 Task: Plan a scenic drive along the Blue Ridge Parkway in North Carolina.
Action: Mouse moved to (72, 50)
Screenshot: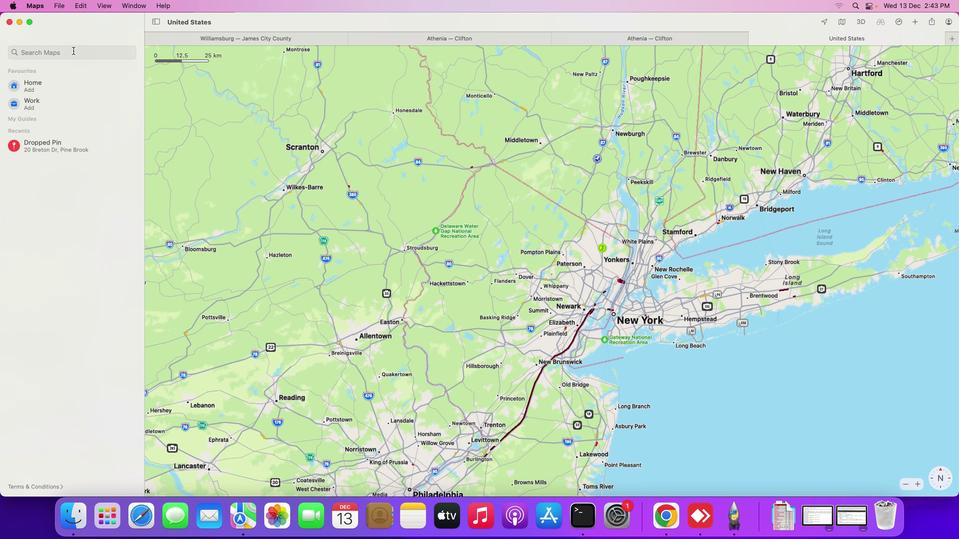 
Action: Mouse pressed left at (72, 50)
Screenshot: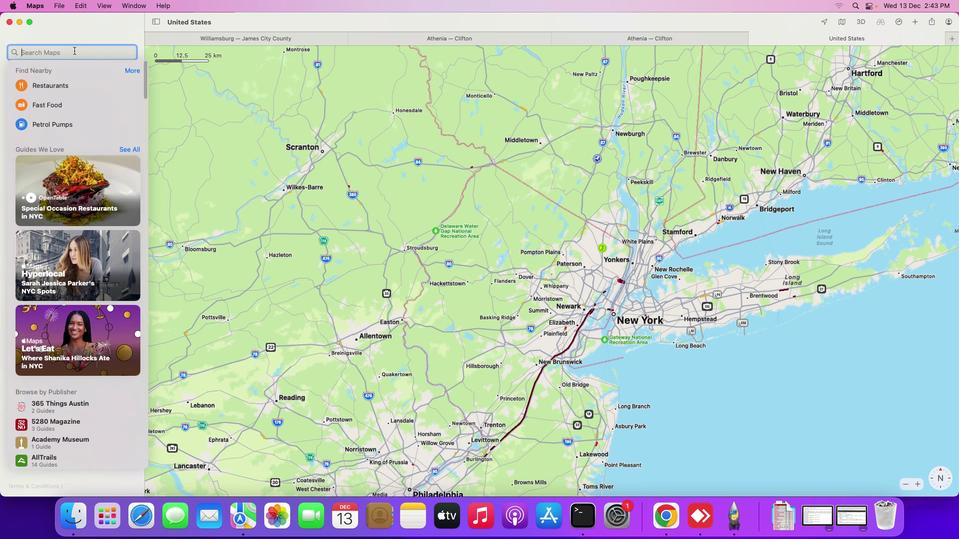 
Action: Mouse moved to (73, 50)
Screenshot: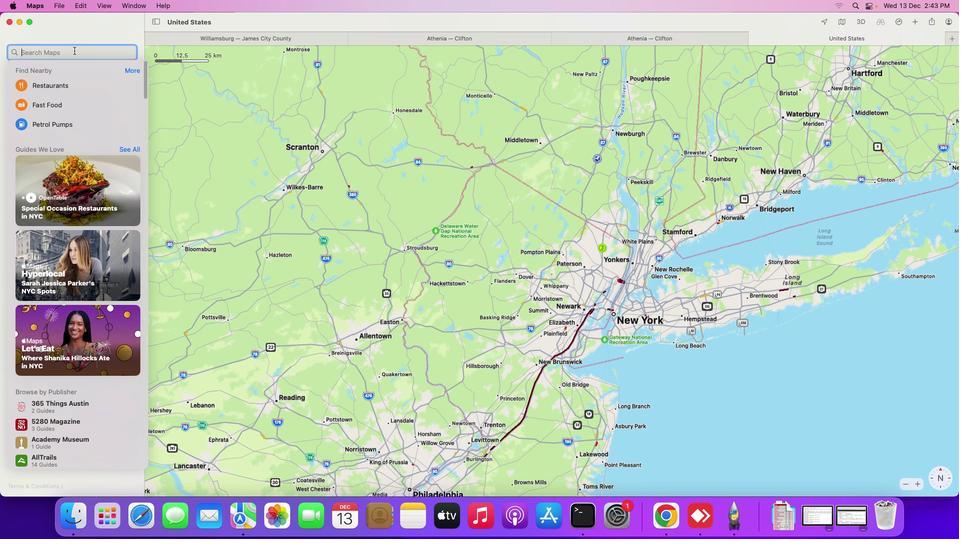 
Action: Key pressed Key.shift_r'B''l''u''e'Key.spaceKey.shift_r'R''i''d''g''e'Key.spaceKey.shift_r'P''a''r''k''w''a''y'Key.spaceKey.enter
Screenshot: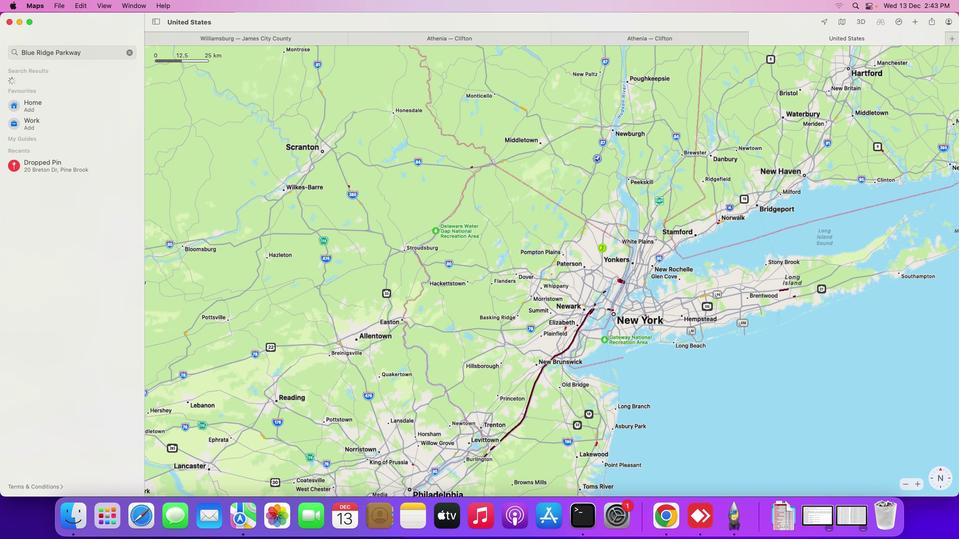 
Action: Mouse moved to (66, 82)
Screenshot: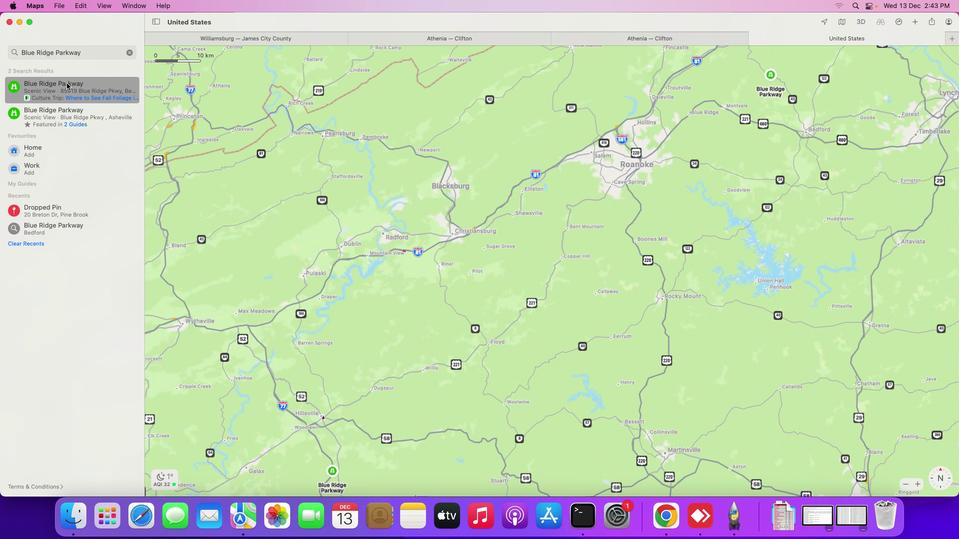 
Action: Mouse pressed left at (66, 82)
Screenshot: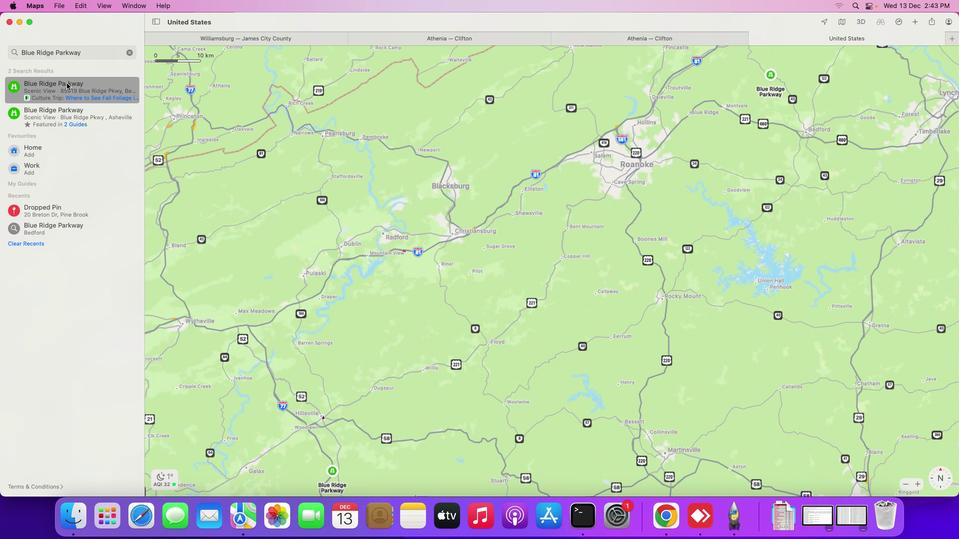 
Action: Mouse moved to (677, 219)
Screenshot: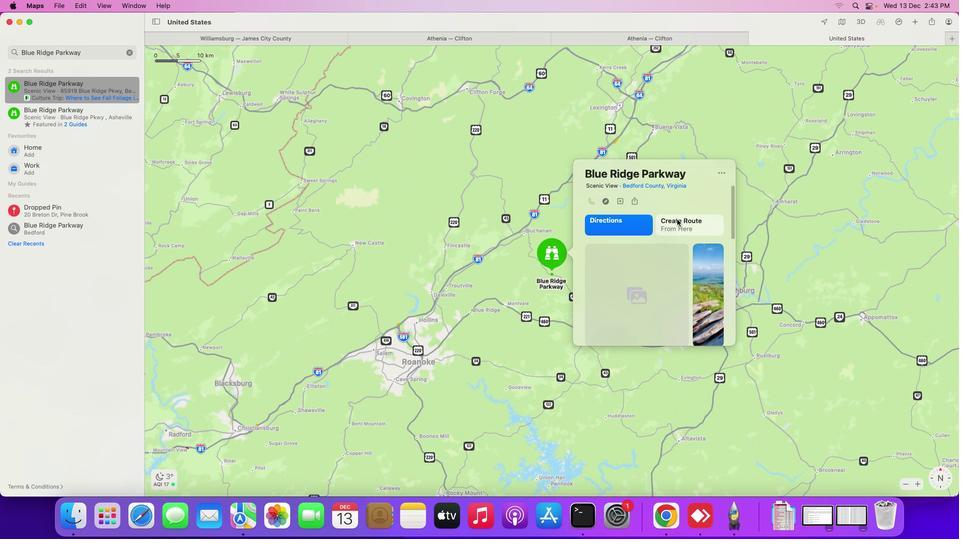 
Action: Mouse pressed left at (677, 219)
Screenshot: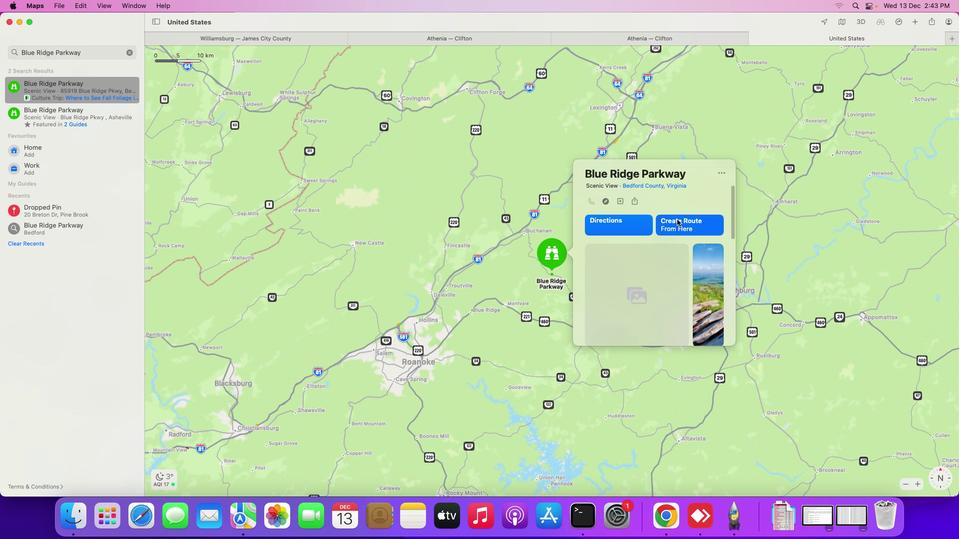 
Action: Mouse moved to (844, 100)
Screenshot: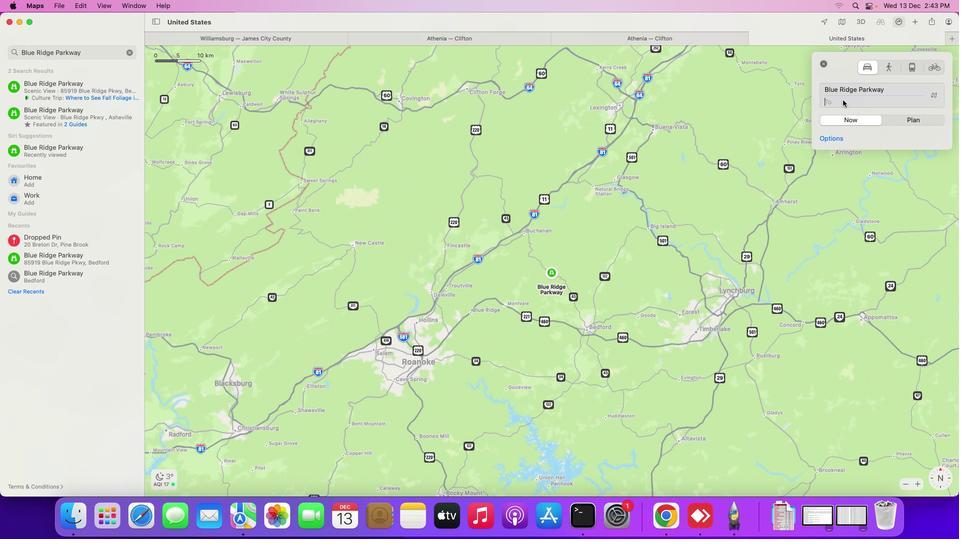 
Action: Mouse pressed left at (844, 100)
Screenshot: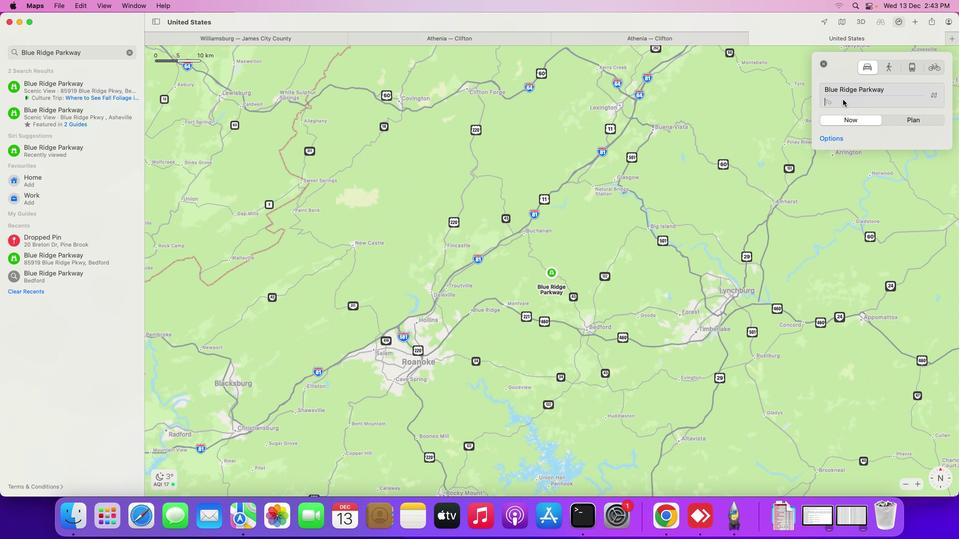 
Action: Mouse moved to (801, 120)
Screenshot: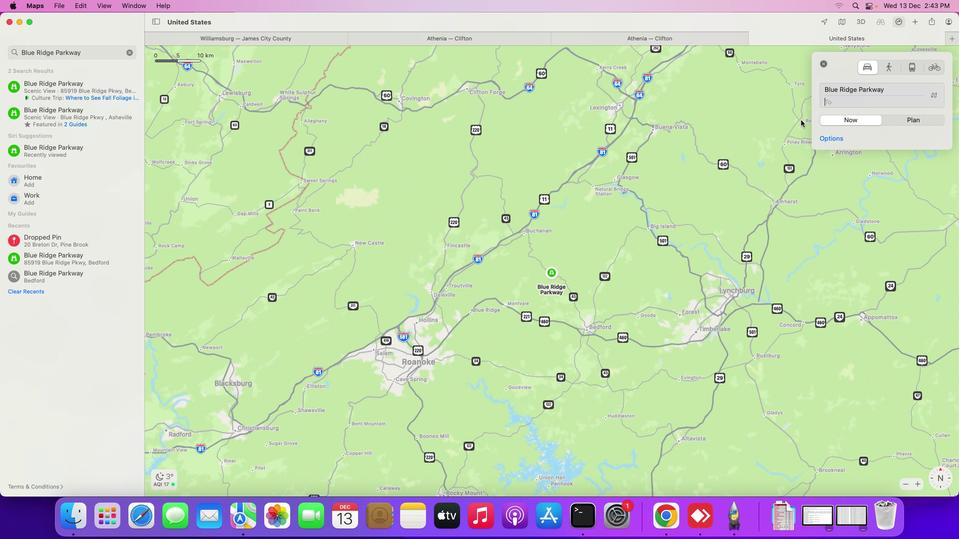 
Action: Key pressed Key.shift_r'N''o''r'Key.backspace'r''t''h'
Screenshot: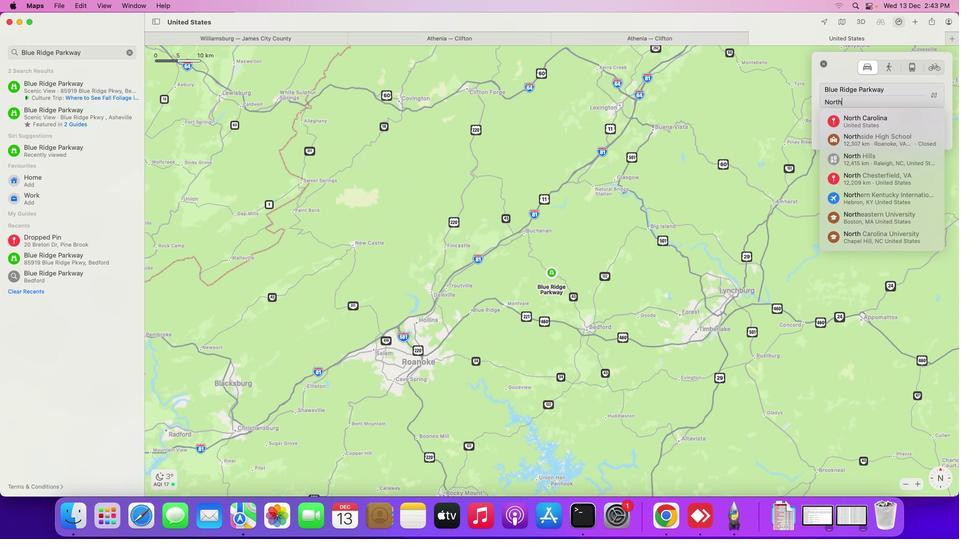 
Action: Mouse moved to (882, 117)
Screenshot: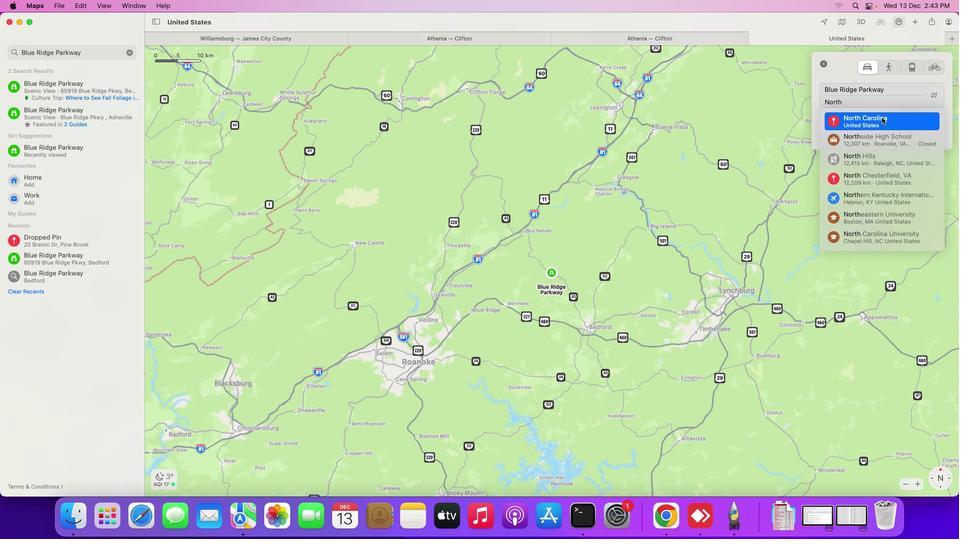 
Action: Mouse pressed left at (882, 117)
Screenshot: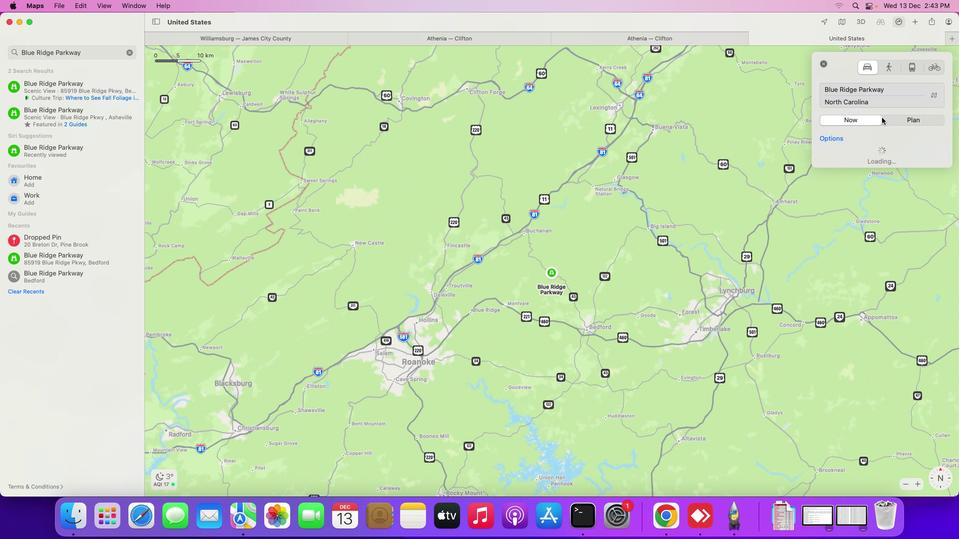 
Action: Mouse moved to (910, 118)
Screenshot: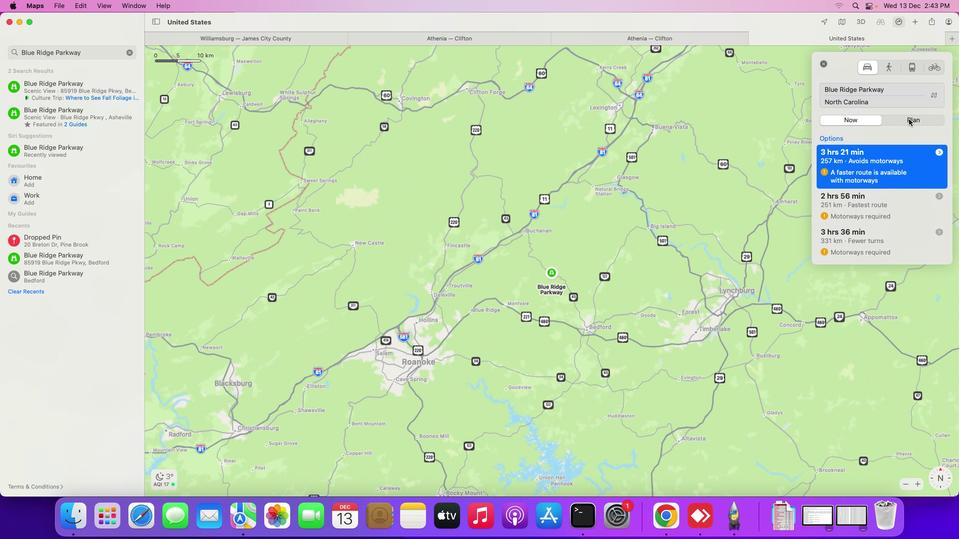 
Action: Mouse pressed left at (910, 118)
Screenshot: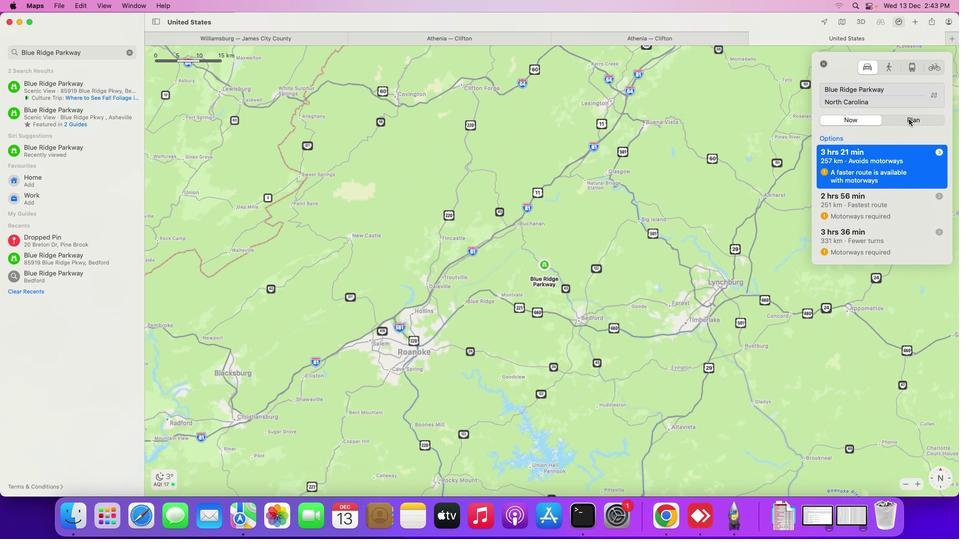 
Action: Mouse moved to (909, 119)
Screenshot: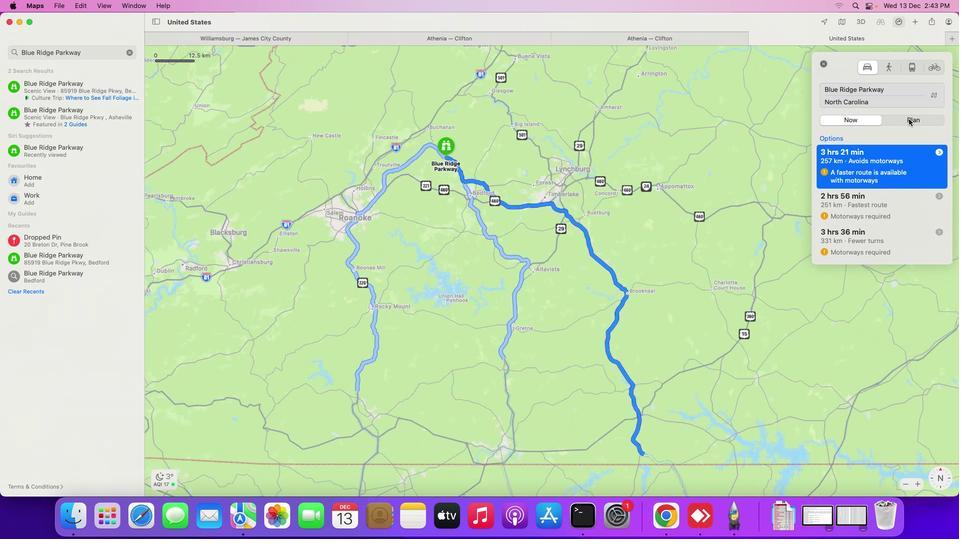 
Action: Mouse pressed left at (909, 119)
Screenshot: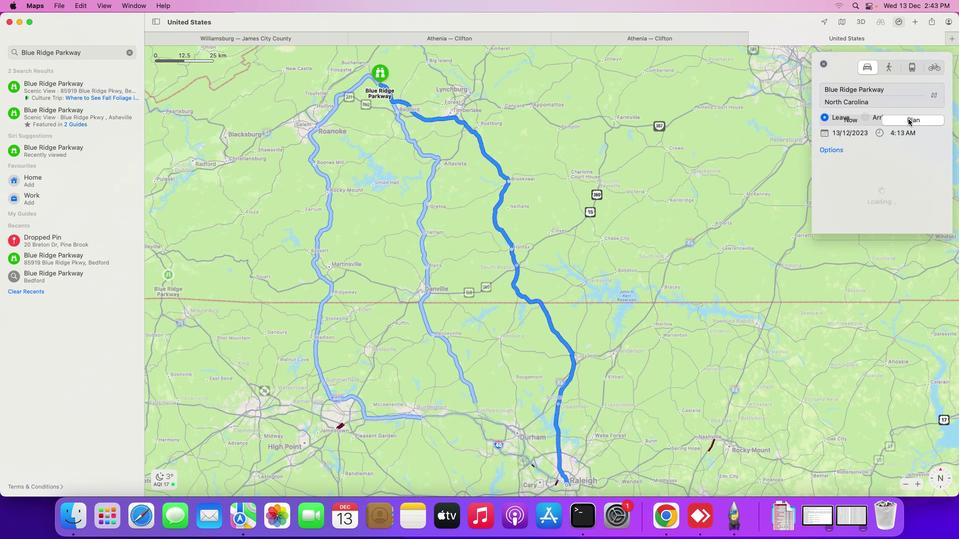 
Action: Mouse moved to (860, 228)
Screenshot: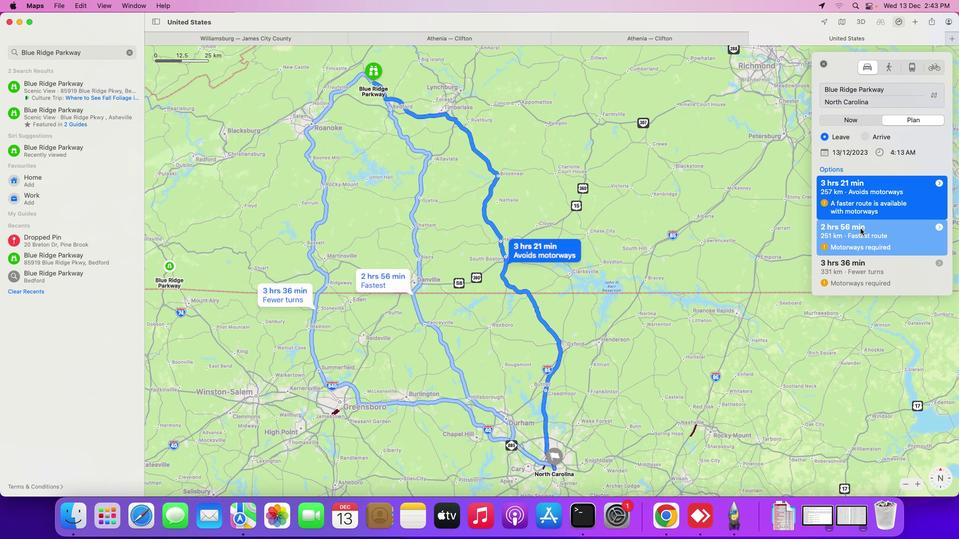 
Action: Mouse pressed left at (860, 228)
Screenshot: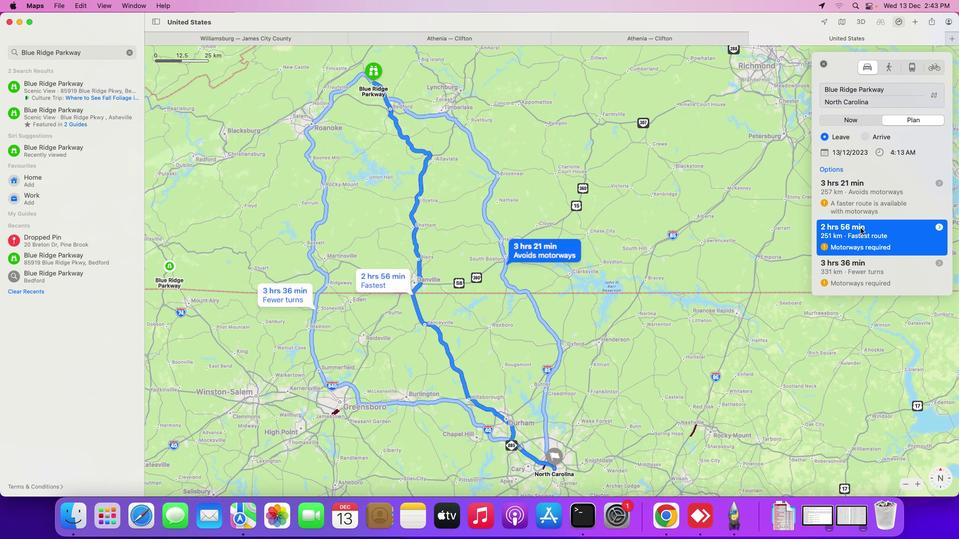
Action: Mouse moved to (857, 270)
Screenshot: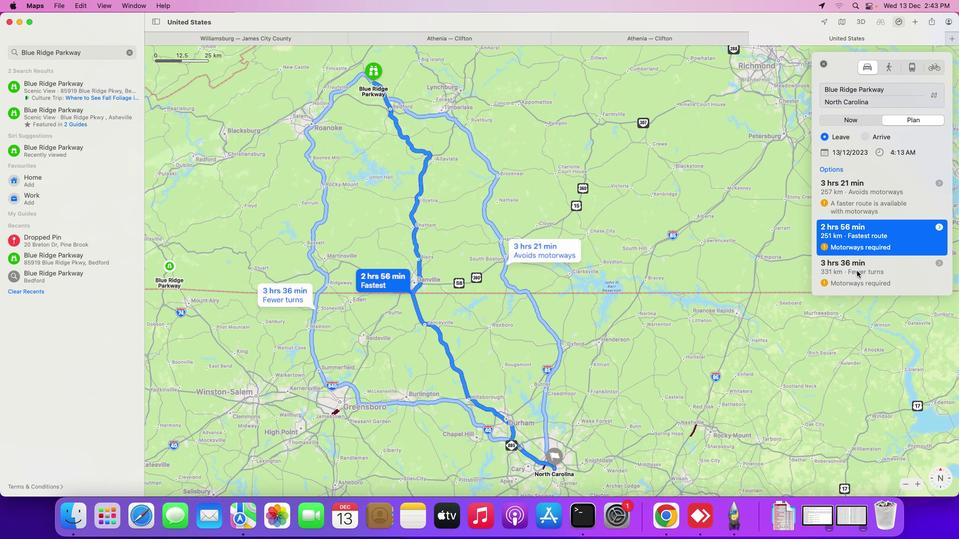 
Action: Mouse pressed left at (857, 270)
Screenshot: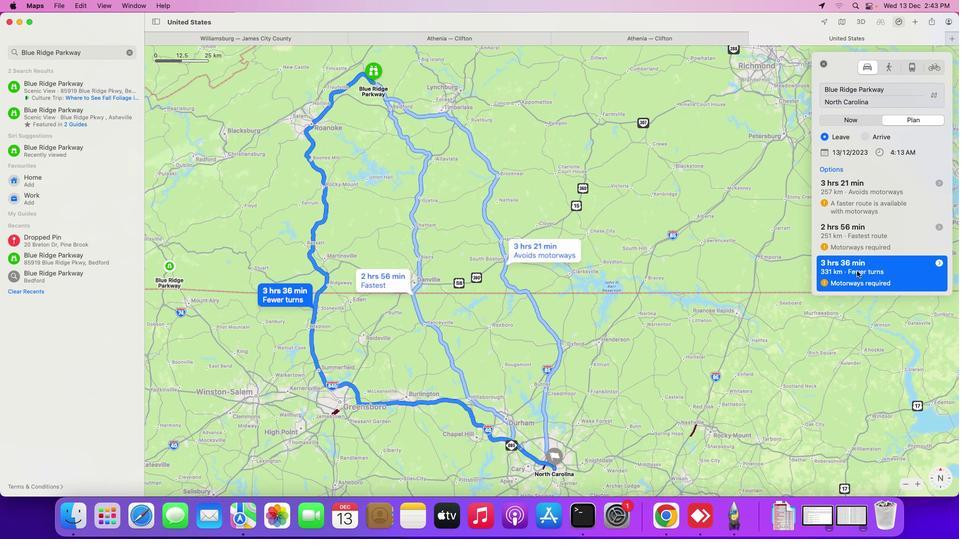 
Action: Mouse moved to (863, 228)
Screenshot: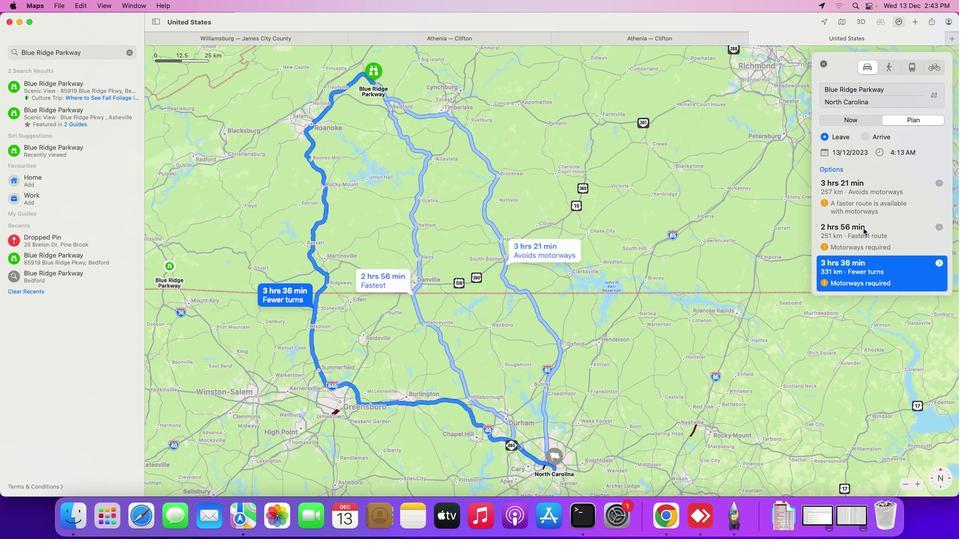 
Action: Mouse pressed left at (863, 228)
Screenshot: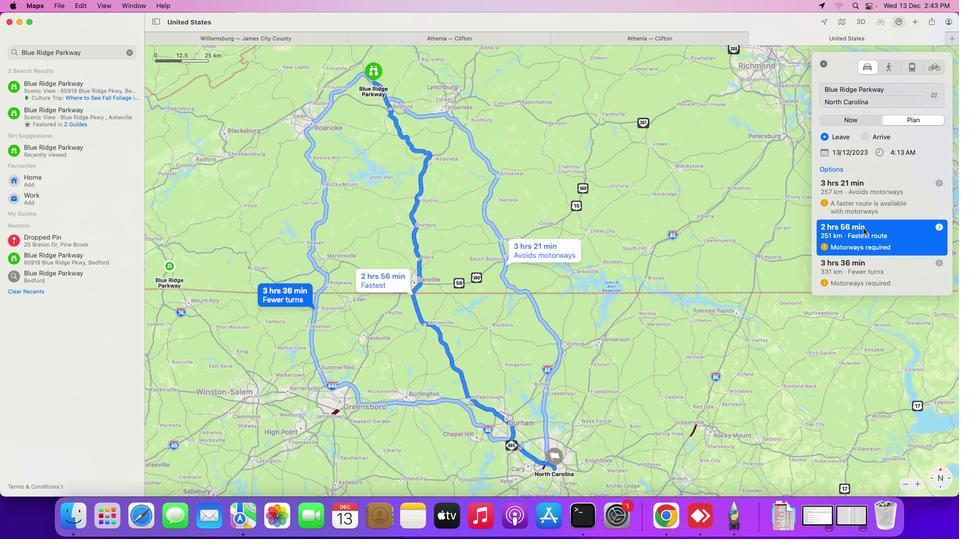 
Action: Mouse moved to (861, 228)
Screenshot: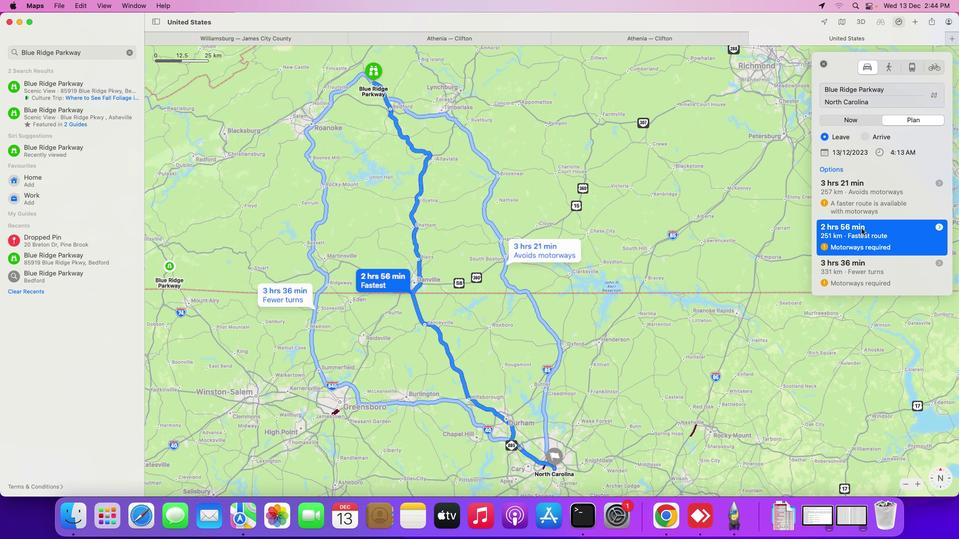 
